 Task: Move the task Implement a new cloud-based payroll system for a company to the section Done in the project AgileMission and filter the tasks in the project by Due next week
Action: Mouse moved to (507, 215)
Screenshot: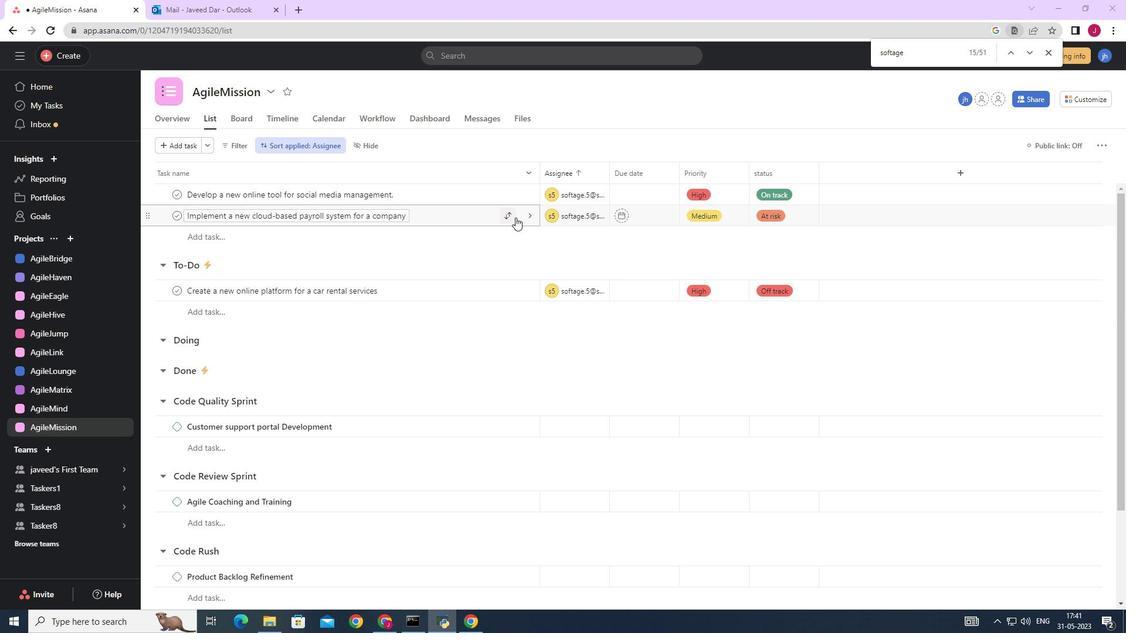 
Action: Mouse pressed left at (507, 215)
Screenshot: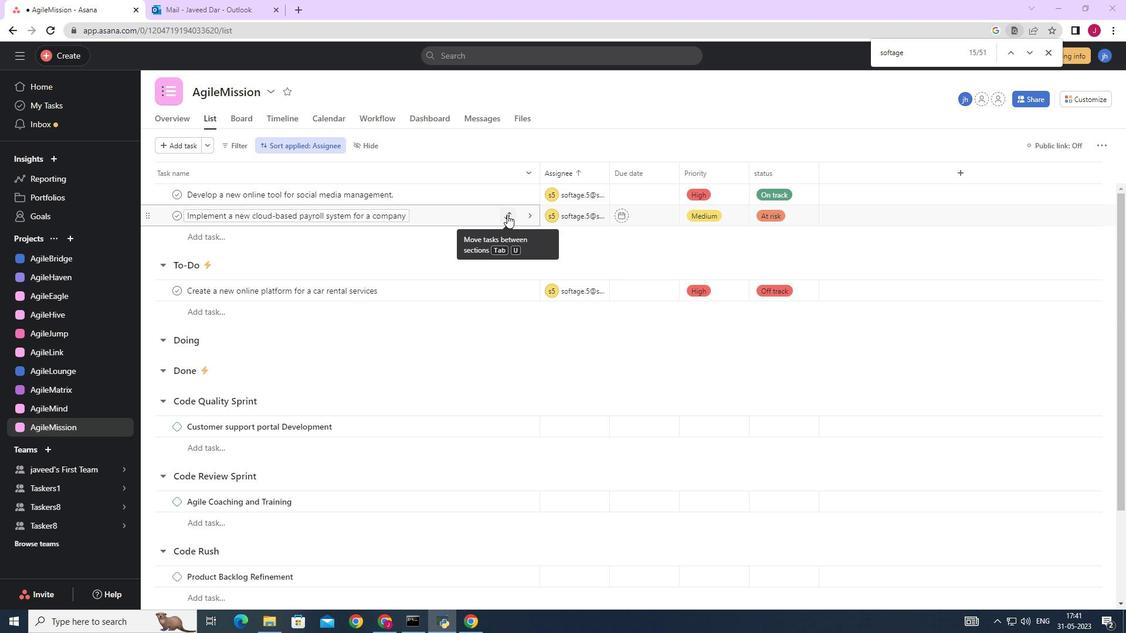 
Action: Mouse moved to (430, 323)
Screenshot: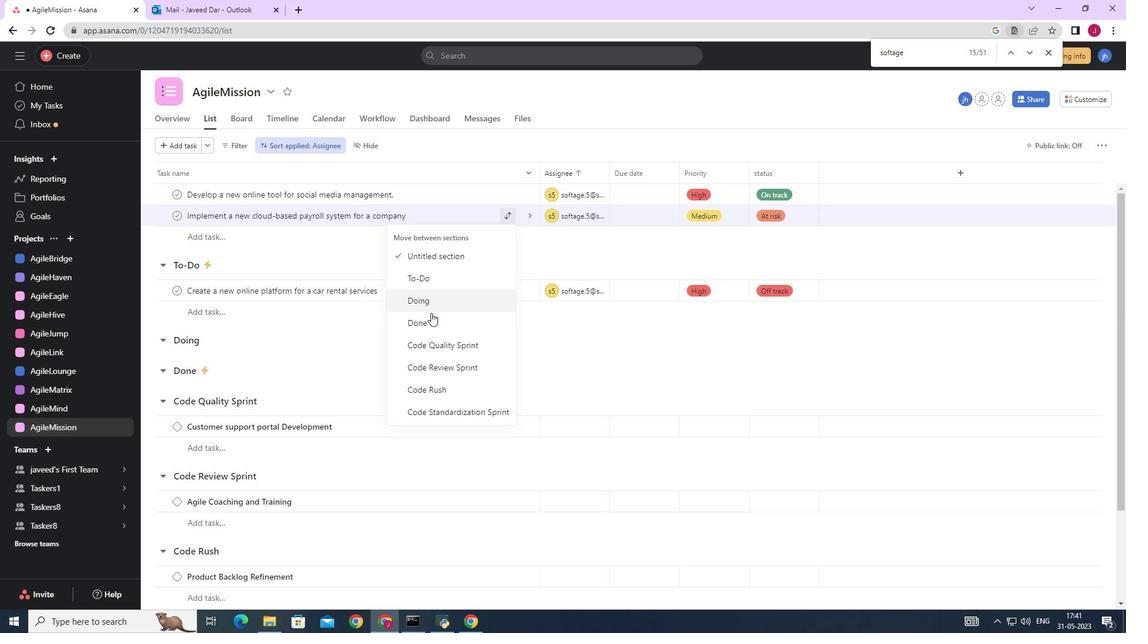 
Action: Mouse pressed left at (430, 323)
Screenshot: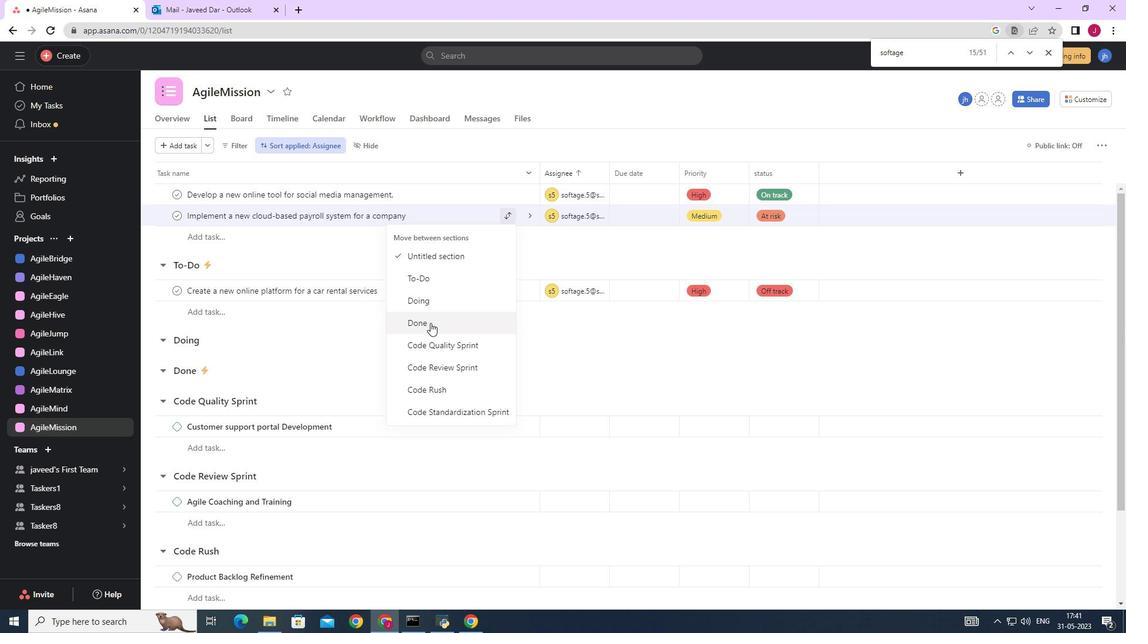 
Action: Mouse moved to (232, 138)
Screenshot: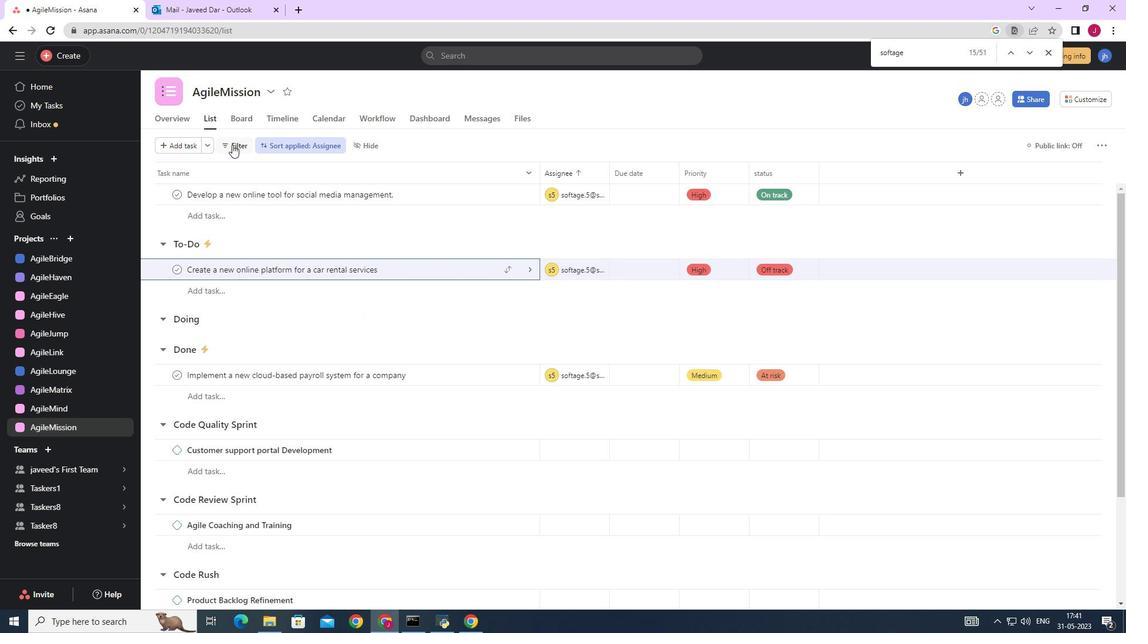 
Action: Mouse pressed left at (232, 138)
Screenshot: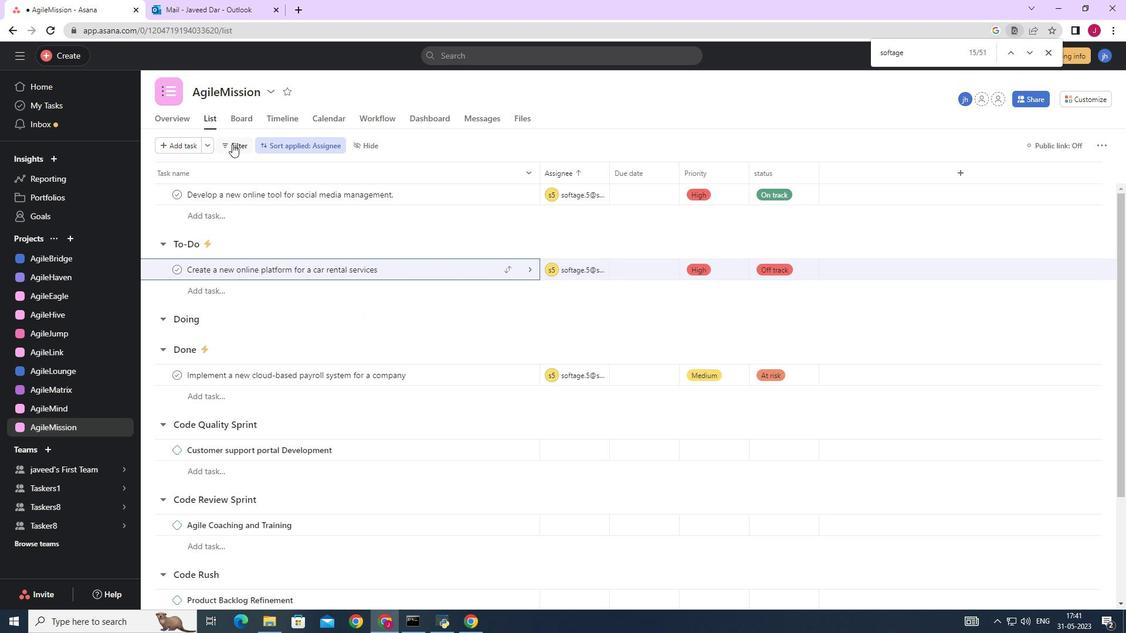 
Action: Mouse moved to (441, 191)
Screenshot: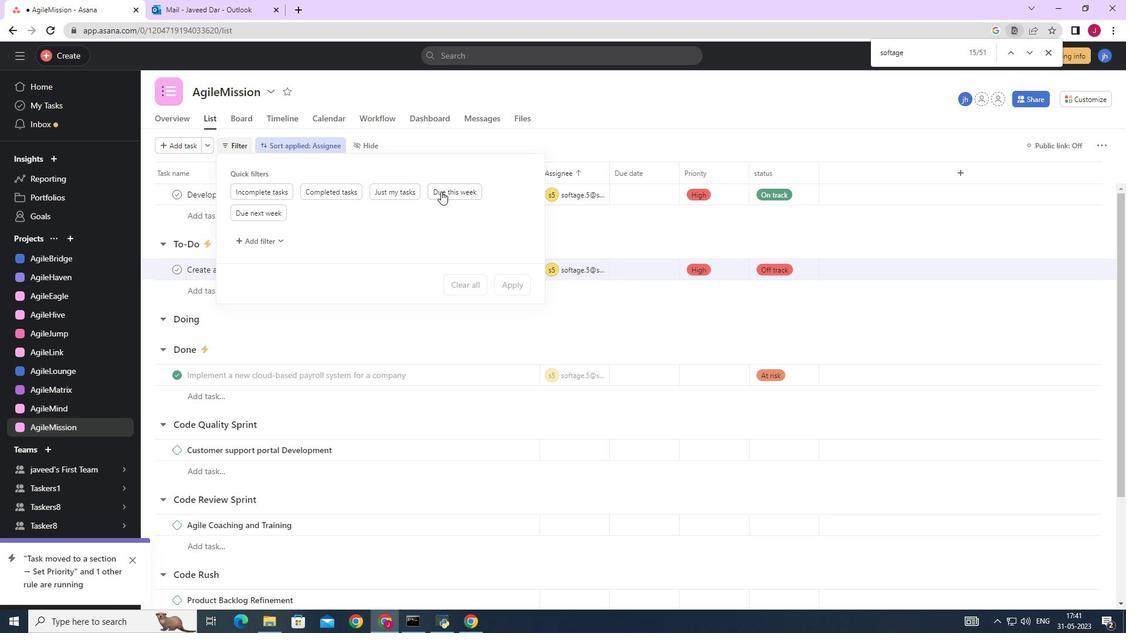 
Action: Mouse pressed left at (441, 191)
Screenshot: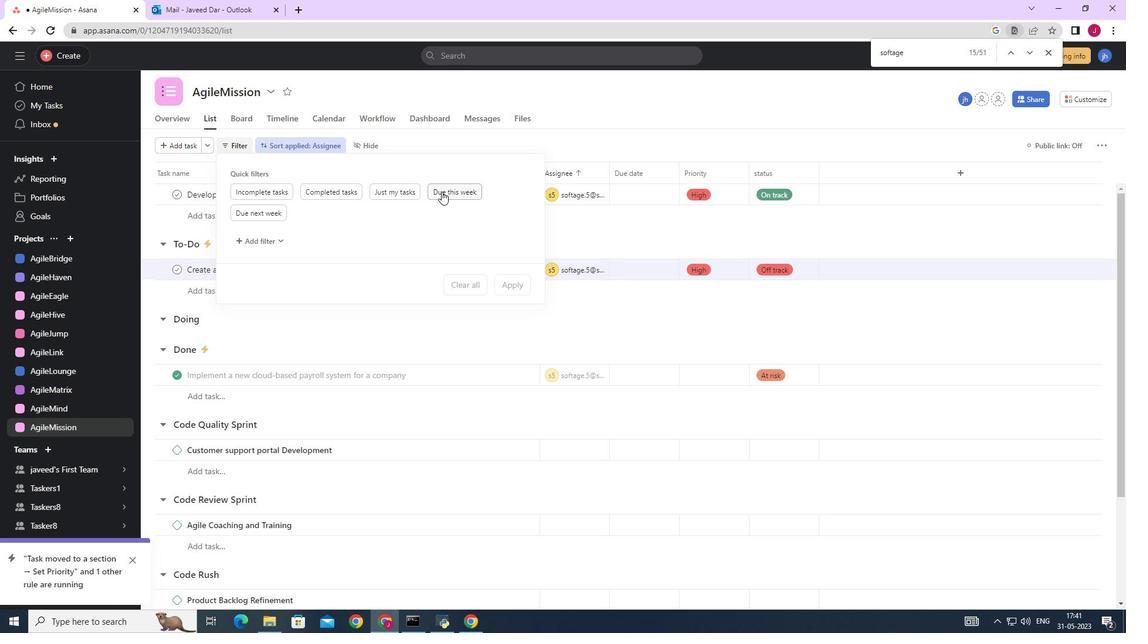 
Action: Mouse moved to (441, 322)
Screenshot: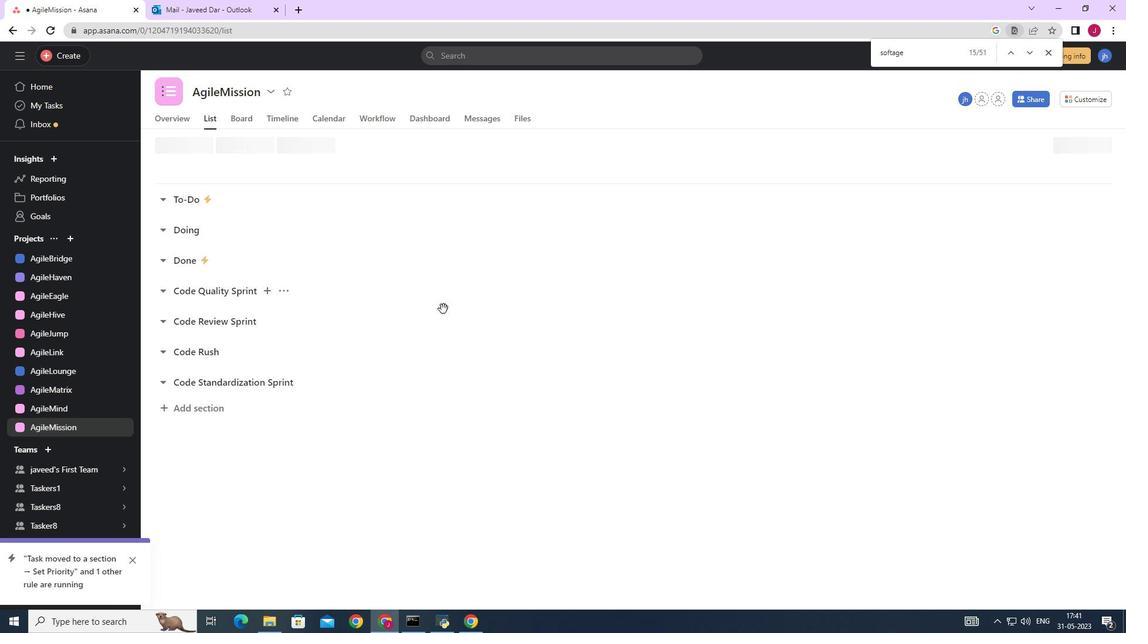 
